 Task: Set the display primaries for Open GL video output for Windows to "Unknown primaries".
Action: Mouse moved to (129, 19)
Screenshot: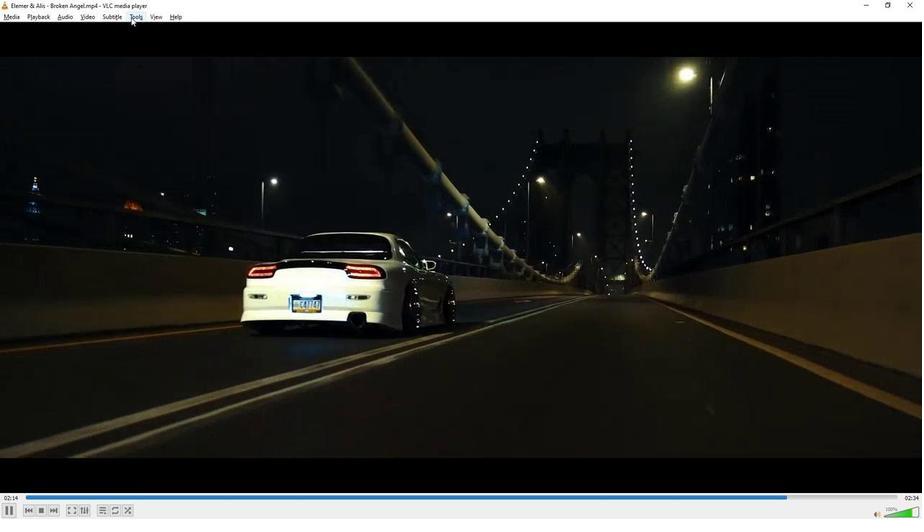 
Action: Mouse pressed left at (129, 19)
Screenshot: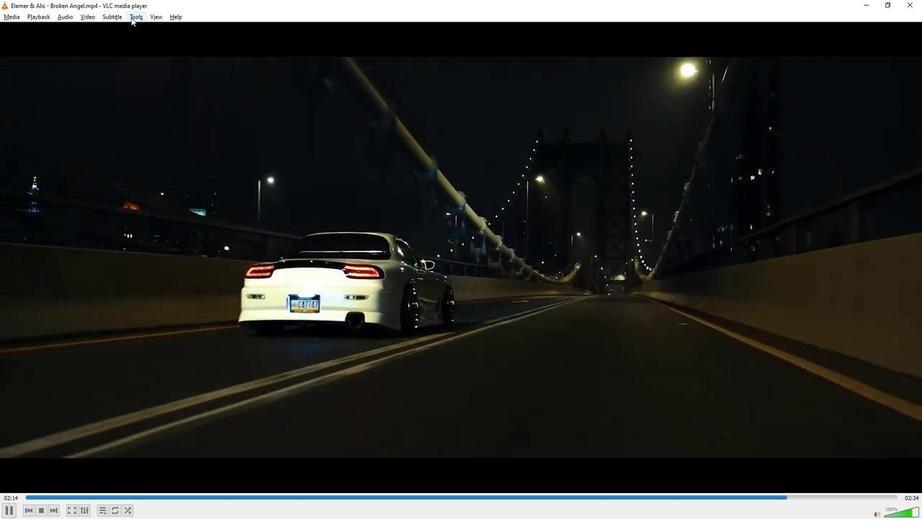 
Action: Mouse moved to (147, 131)
Screenshot: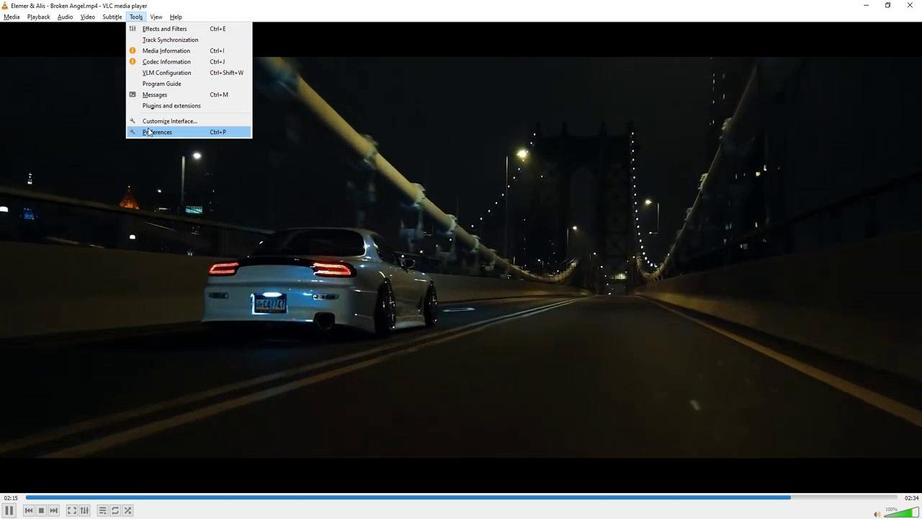 
Action: Mouse pressed left at (147, 131)
Screenshot: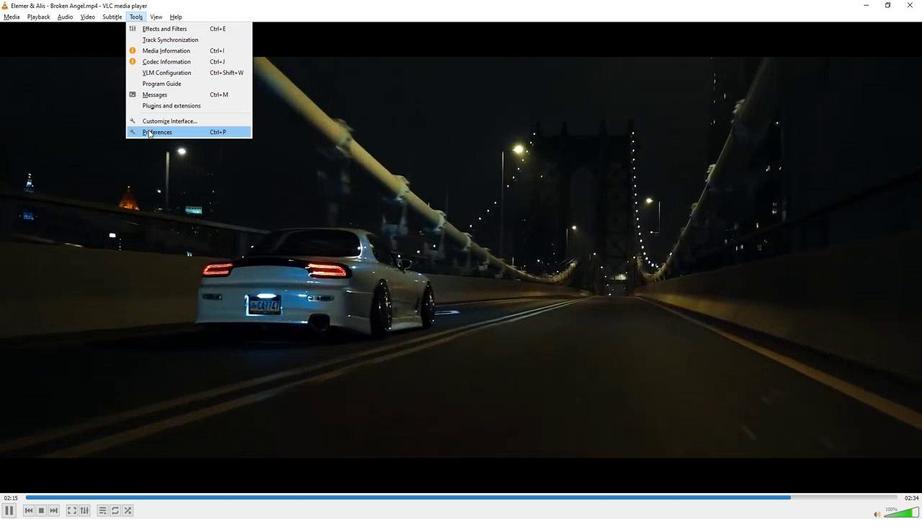 
Action: Mouse moved to (201, 409)
Screenshot: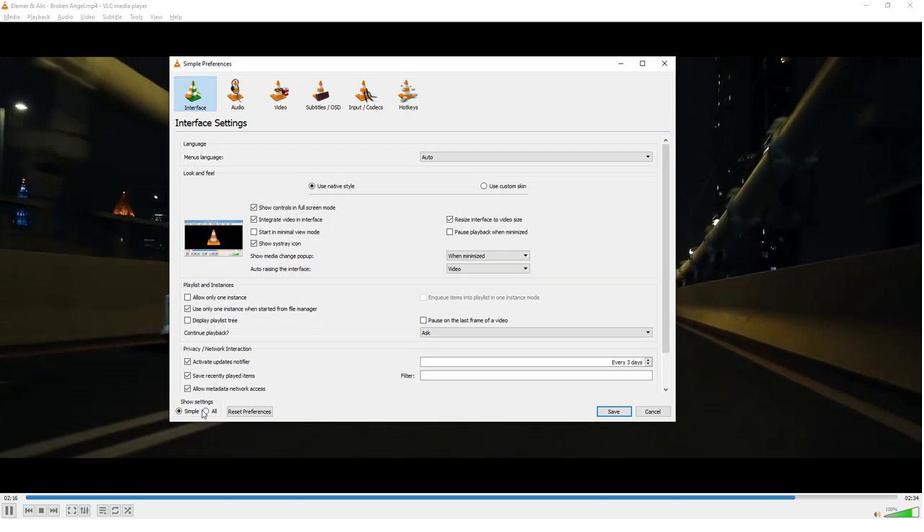 
Action: Mouse pressed left at (201, 409)
Screenshot: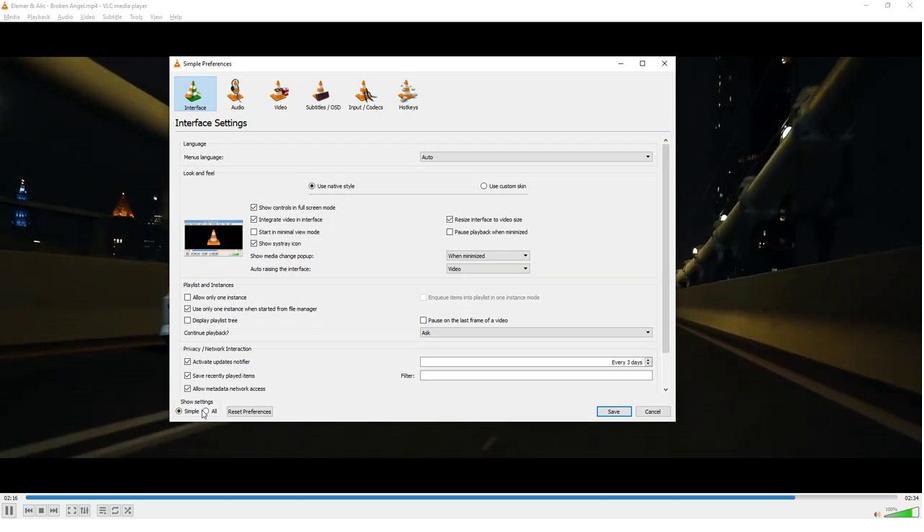 
Action: Mouse moved to (201, 409)
Screenshot: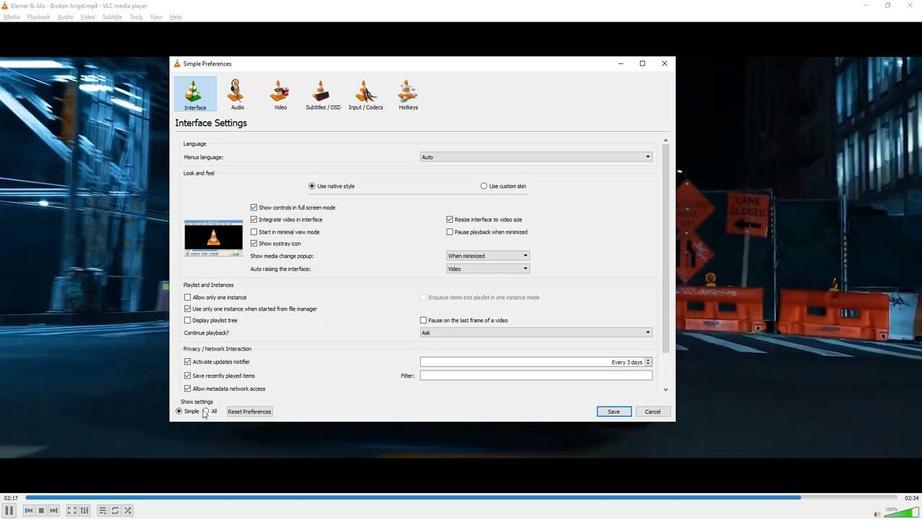 
Action: Mouse pressed left at (201, 409)
Screenshot: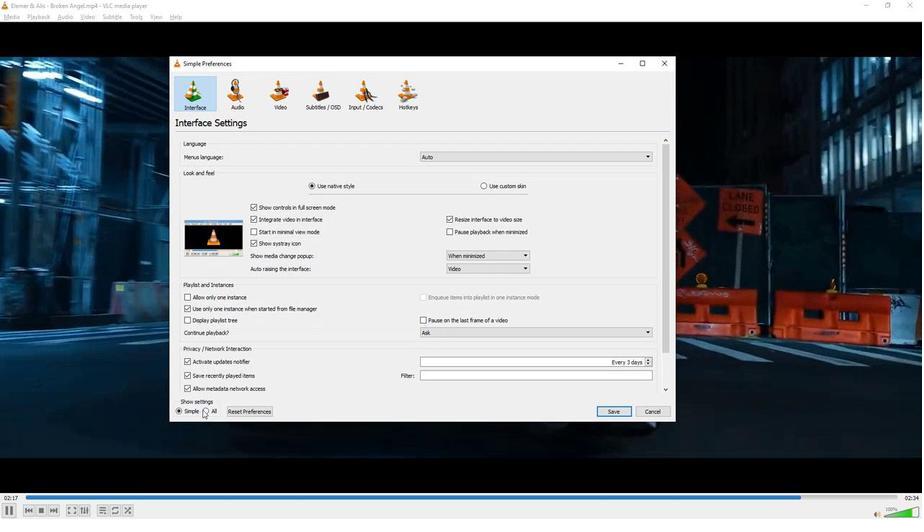 
Action: Mouse moved to (201, 357)
Screenshot: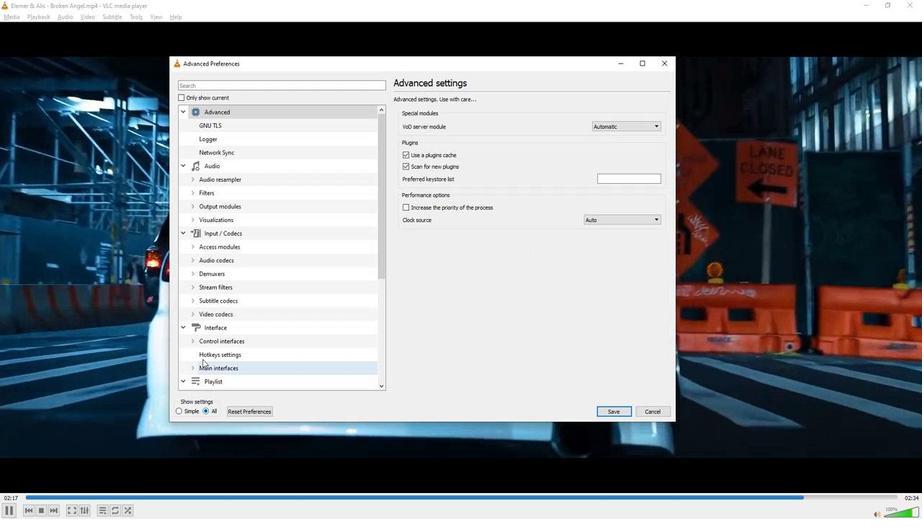 
Action: Mouse scrolled (201, 356) with delta (0, 0)
Screenshot: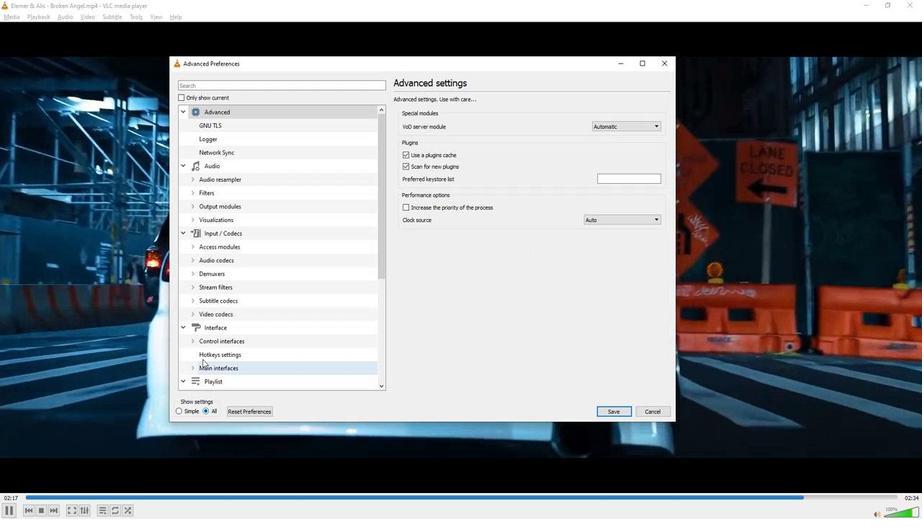 
Action: Mouse moved to (201, 357)
Screenshot: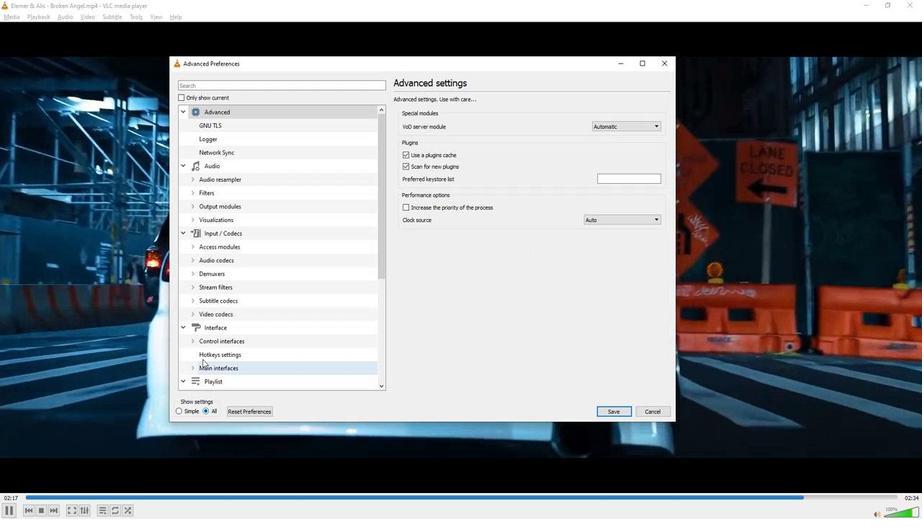 
Action: Mouse scrolled (201, 356) with delta (0, 0)
Screenshot: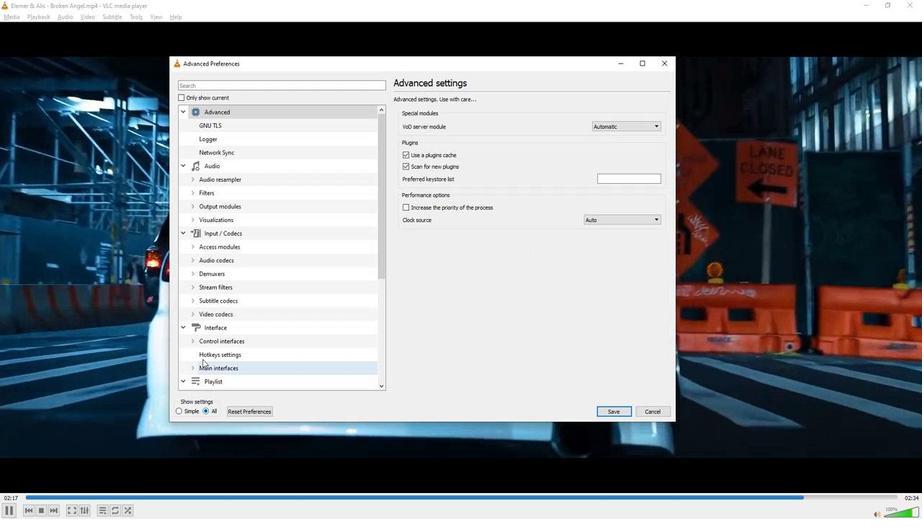 
Action: Mouse scrolled (201, 356) with delta (0, 0)
Screenshot: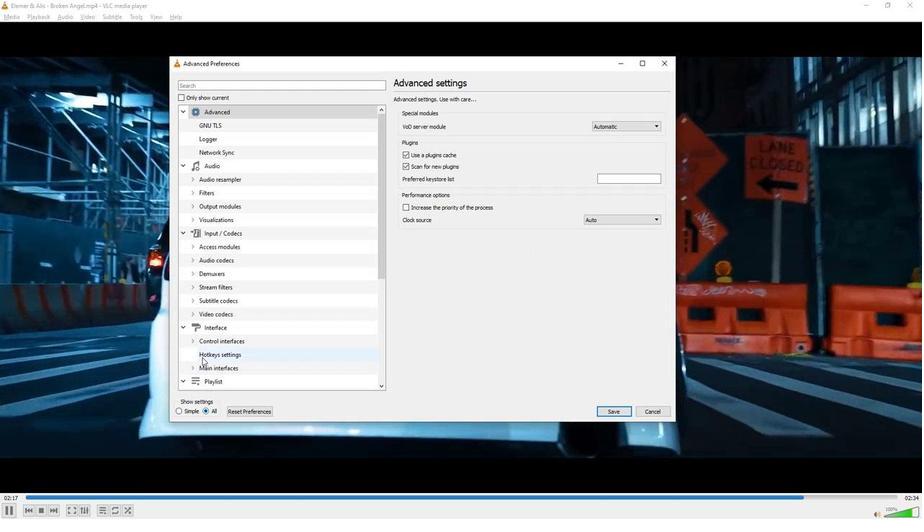 
Action: Mouse moved to (200, 356)
Screenshot: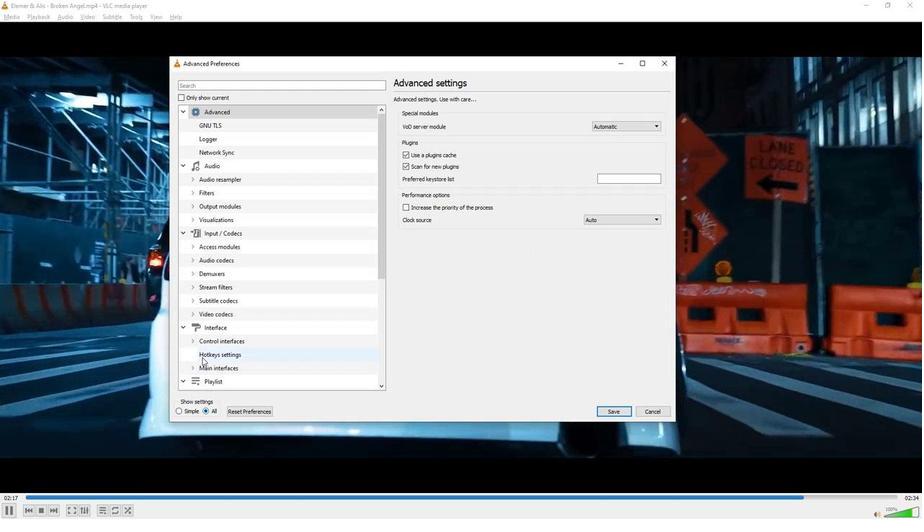 
Action: Mouse scrolled (200, 356) with delta (0, 0)
Screenshot: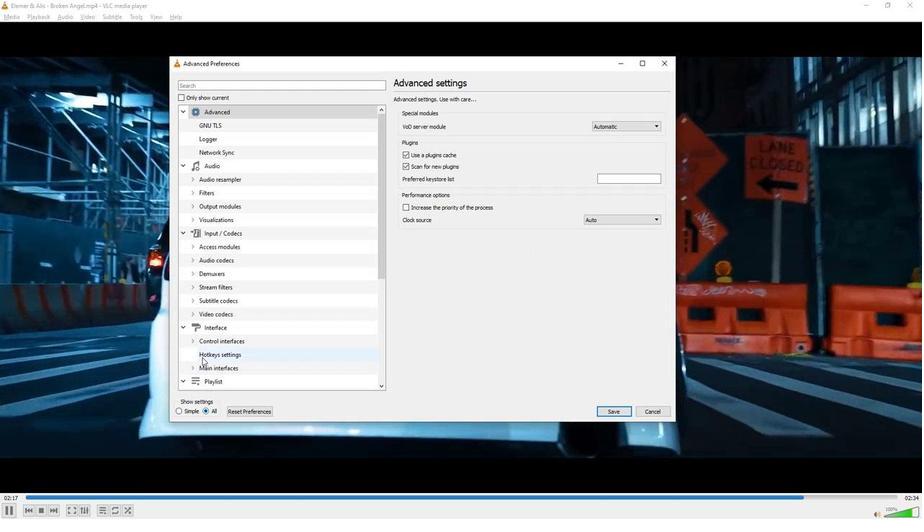 
Action: Mouse moved to (199, 356)
Screenshot: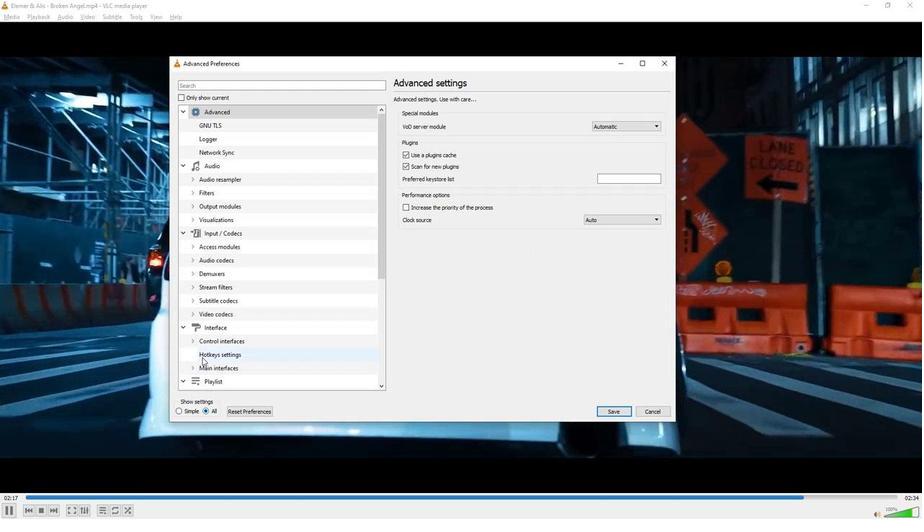 
Action: Mouse scrolled (199, 356) with delta (0, 0)
Screenshot: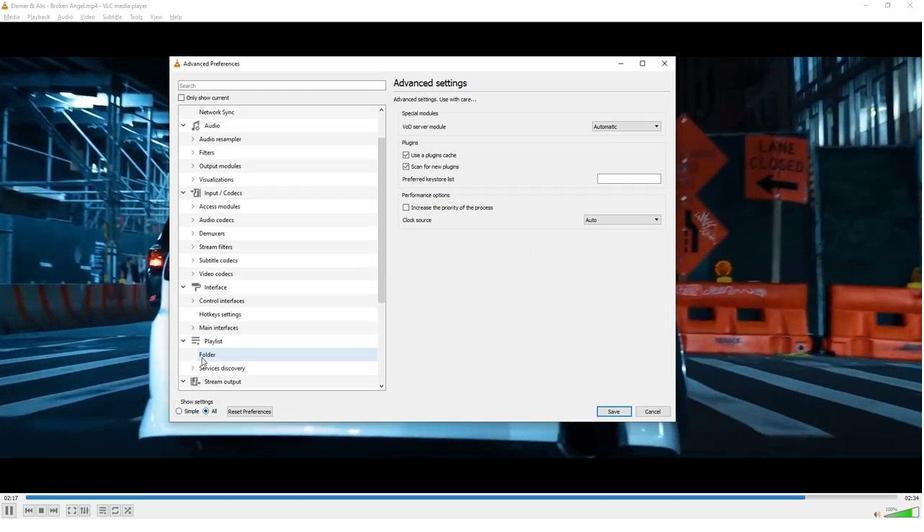 
Action: Mouse moved to (199, 356)
Screenshot: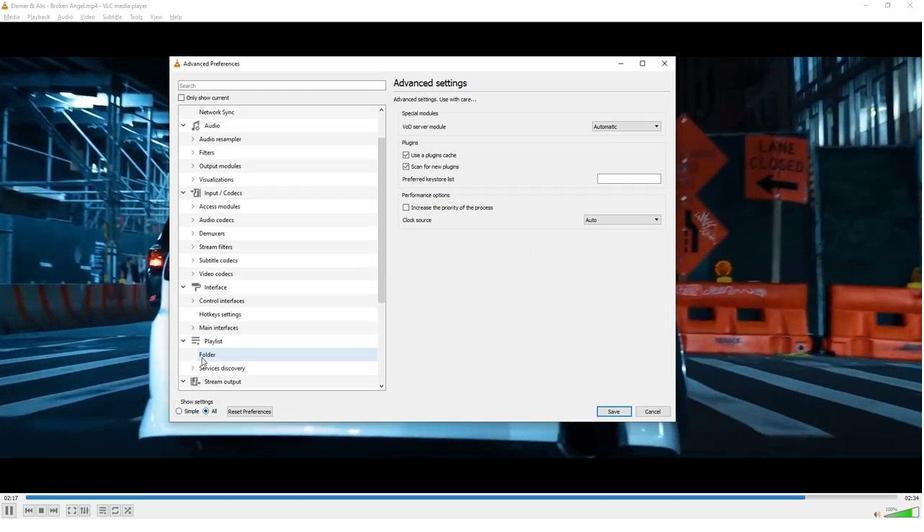 
Action: Mouse scrolled (199, 355) with delta (0, 0)
Screenshot: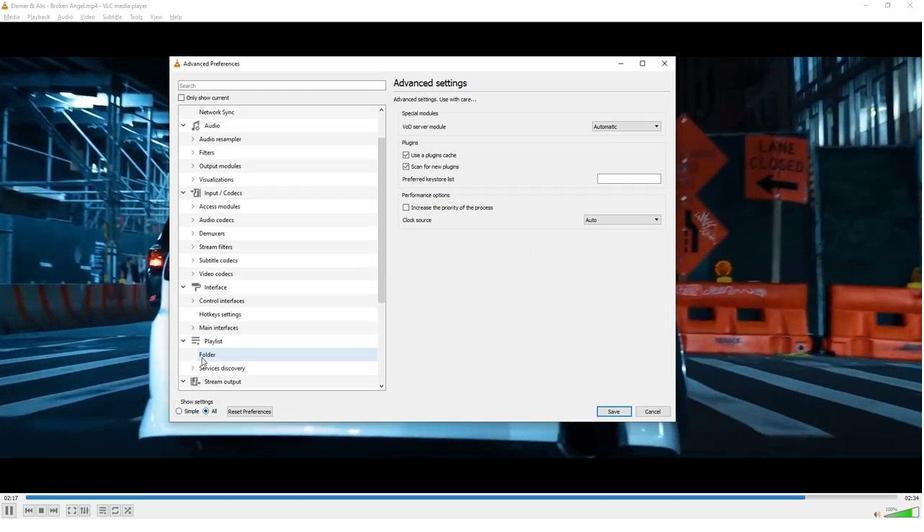 
Action: Mouse moved to (198, 354)
Screenshot: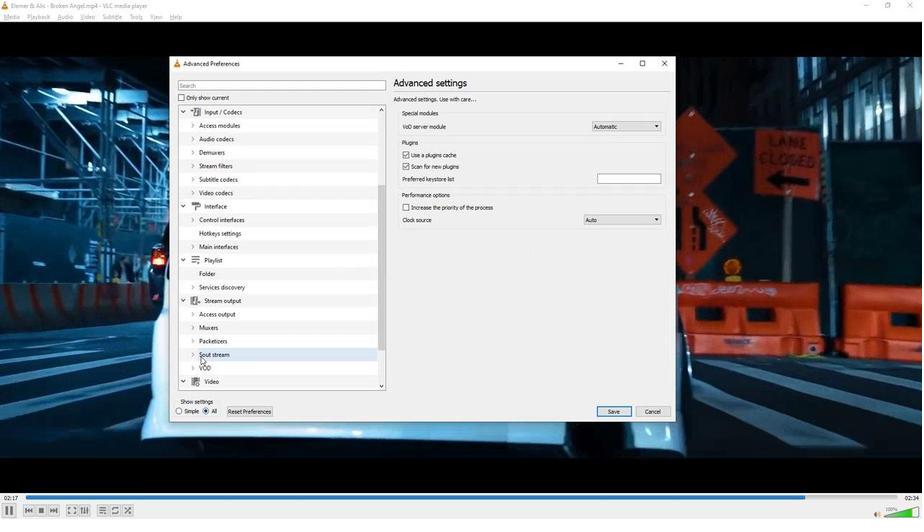 
Action: Mouse scrolled (198, 353) with delta (0, 0)
Screenshot: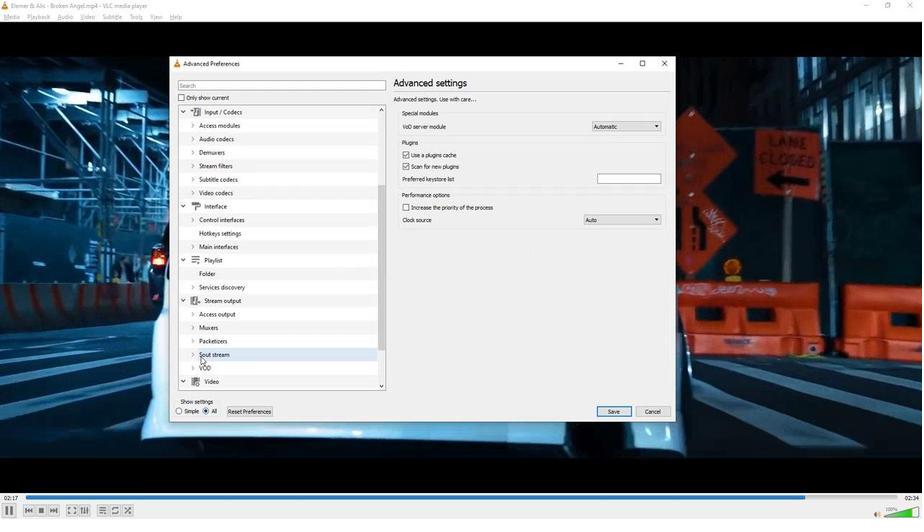 
Action: Mouse moved to (192, 354)
Screenshot: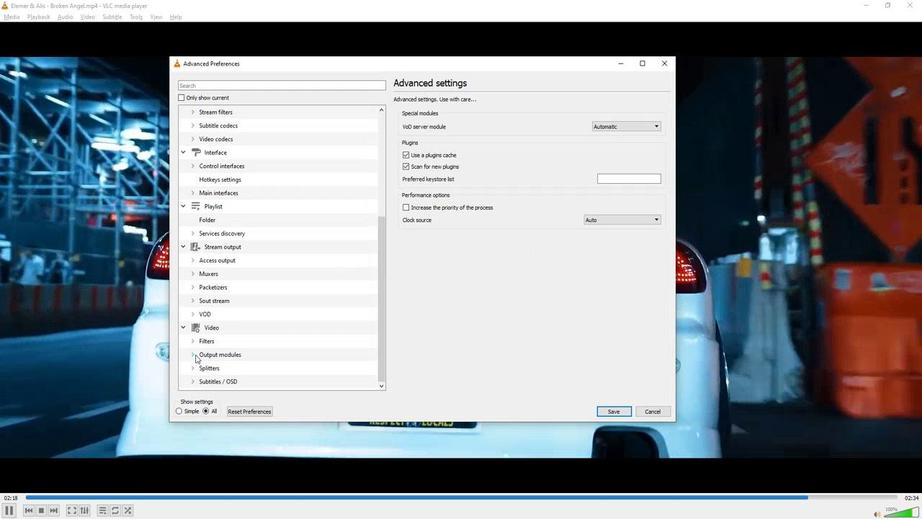 
Action: Mouse pressed left at (192, 354)
Screenshot: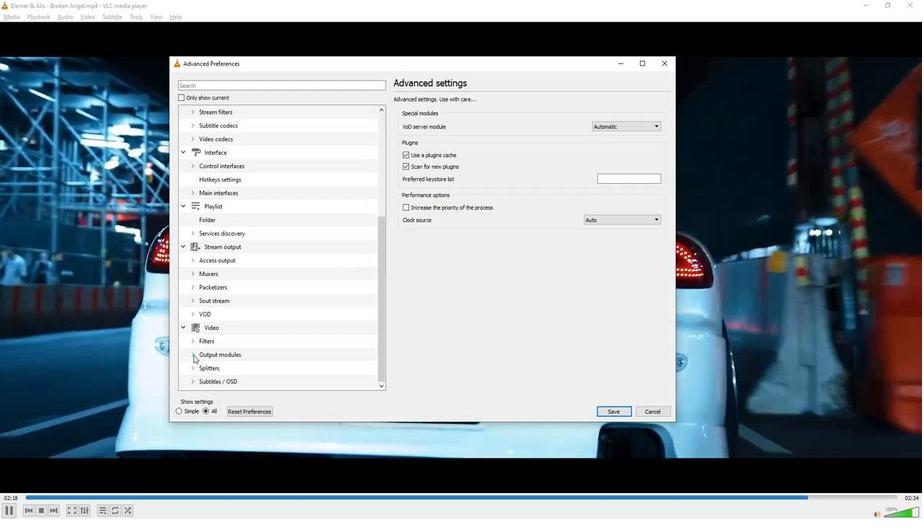 
Action: Mouse moved to (204, 351)
Screenshot: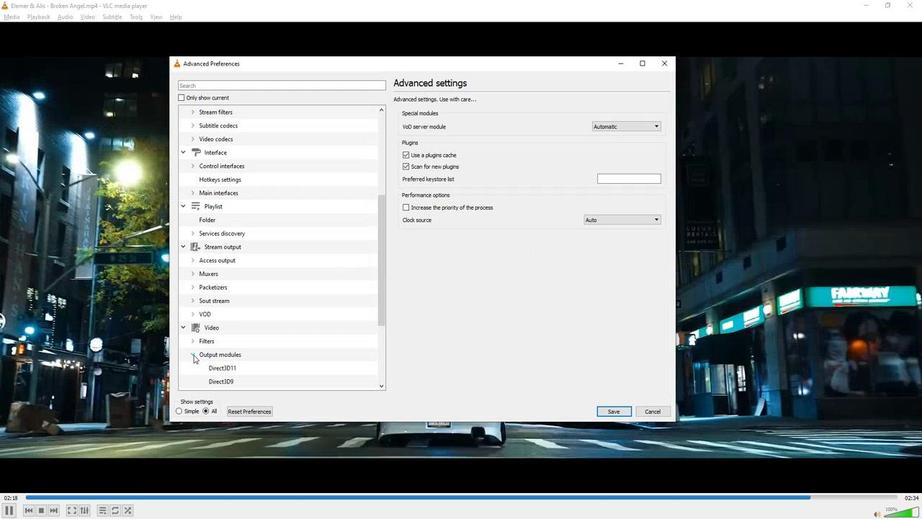 
Action: Mouse scrolled (204, 350) with delta (0, 0)
Screenshot: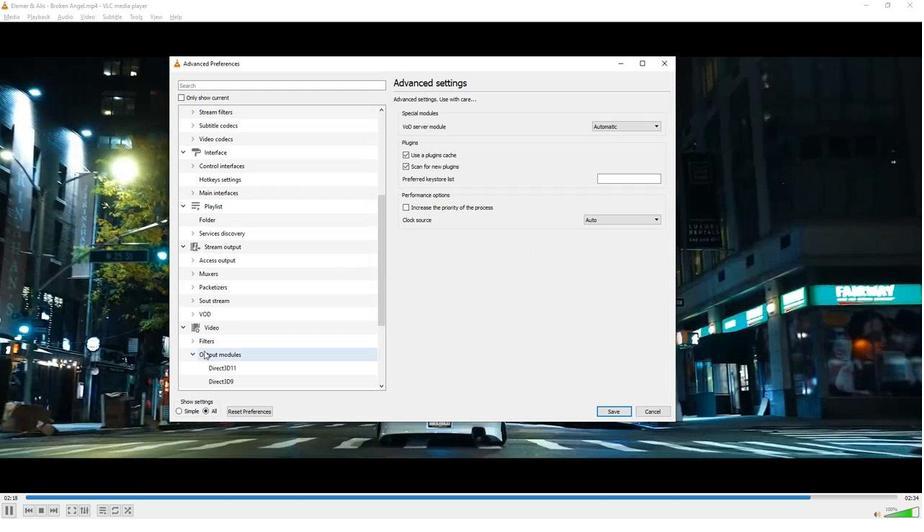 
Action: Mouse scrolled (204, 350) with delta (0, 0)
Screenshot: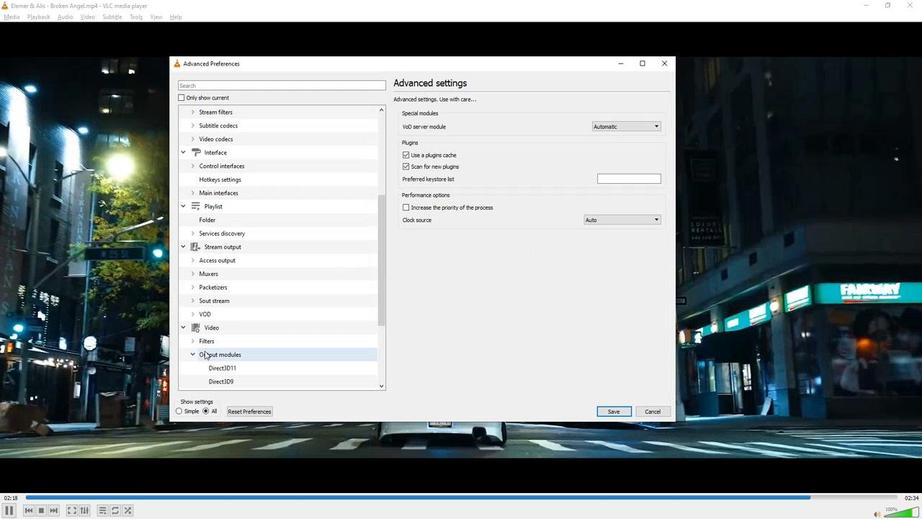 
Action: Mouse scrolled (204, 350) with delta (0, 0)
Screenshot: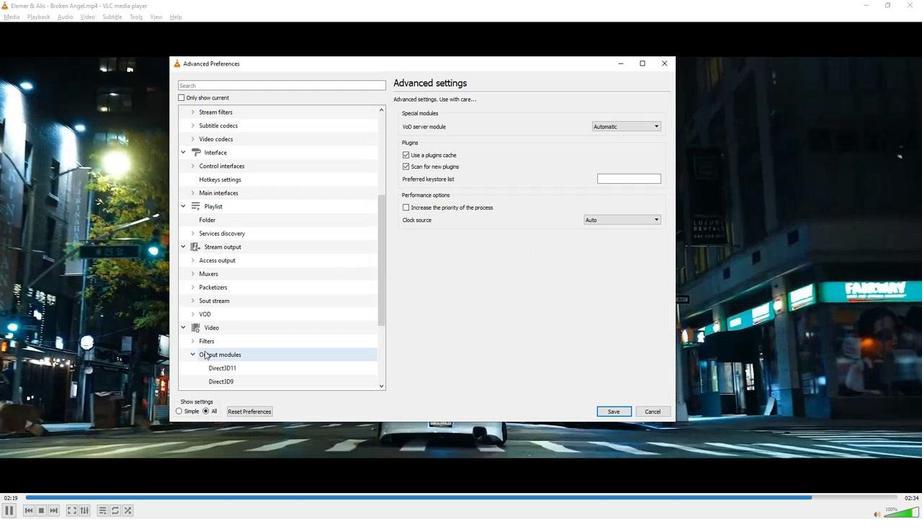 
Action: Mouse scrolled (204, 350) with delta (0, 0)
Screenshot: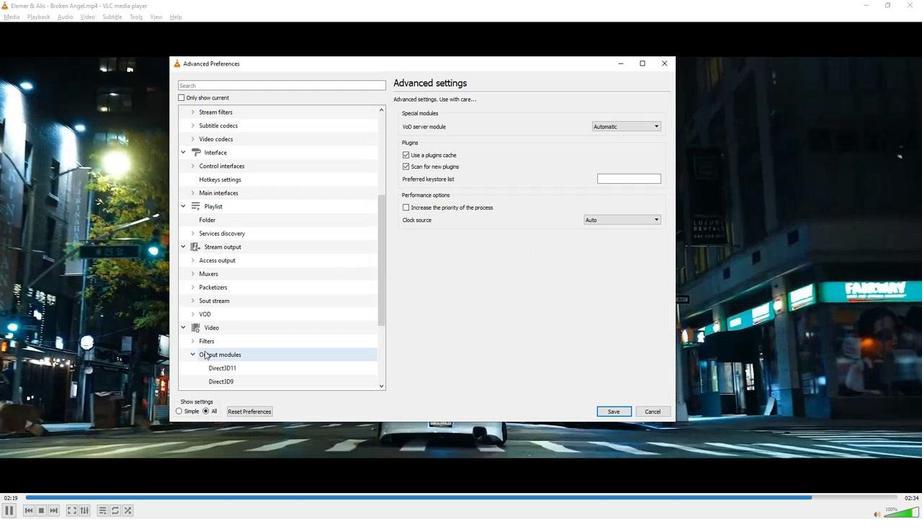 
Action: Mouse scrolled (204, 350) with delta (0, 0)
Screenshot: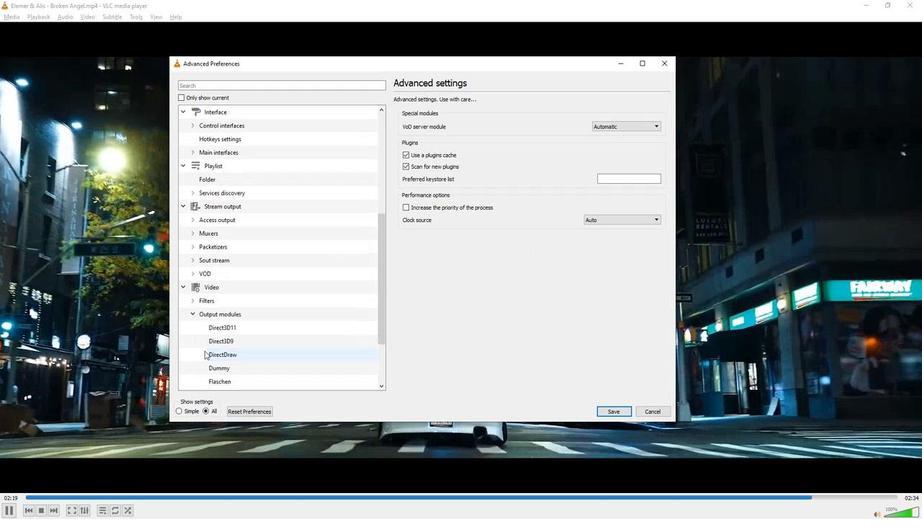 
Action: Mouse scrolled (204, 350) with delta (0, 0)
Screenshot: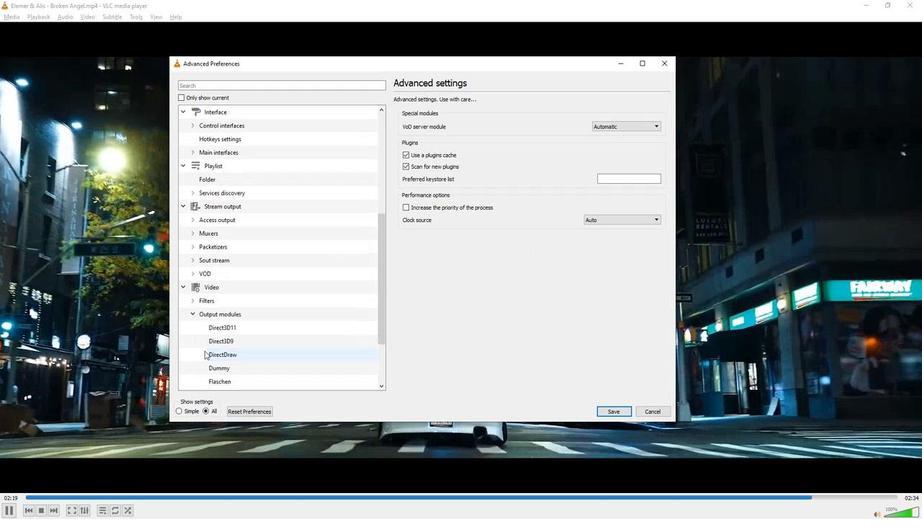 
Action: Mouse moved to (219, 330)
Screenshot: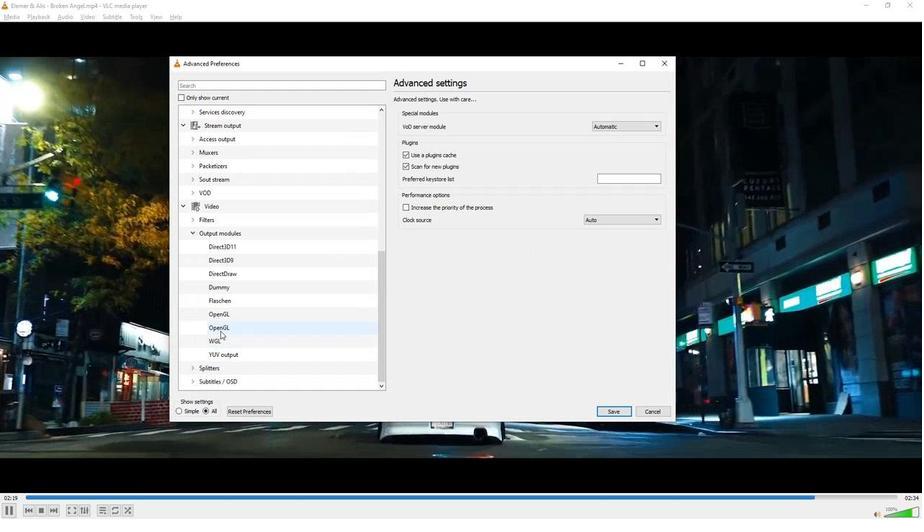 
Action: Mouse pressed left at (219, 330)
Screenshot: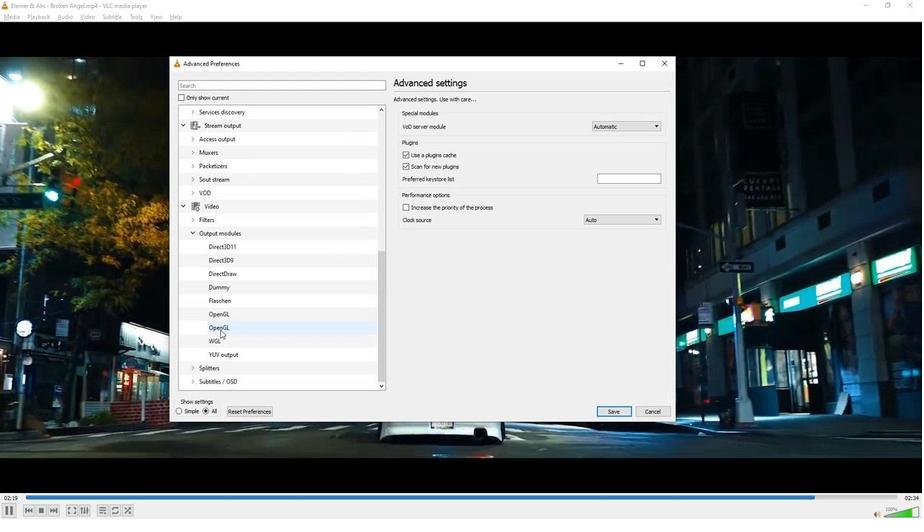 
Action: Mouse moved to (560, 155)
Screenshot: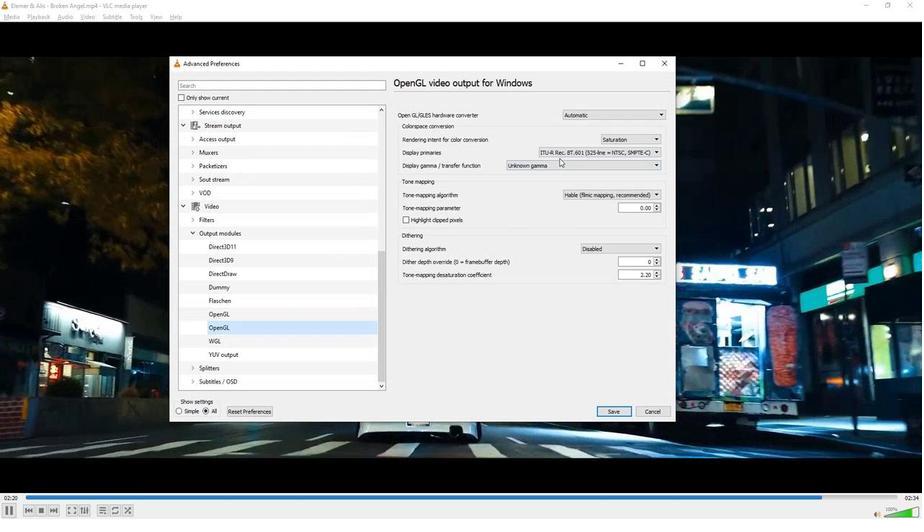 
Action: Mouse pressed left at (560, 155)
Screenshot: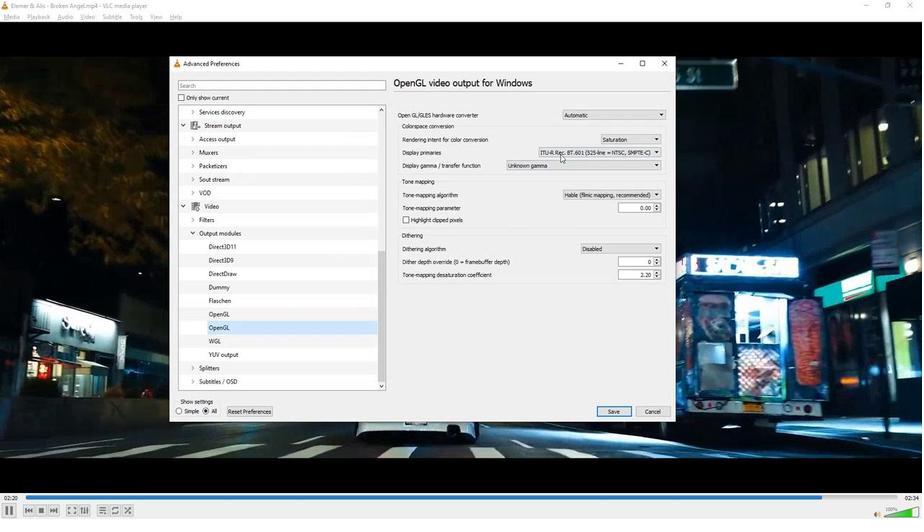 
Action: Mouse moved to (558, 161)
Screenshot: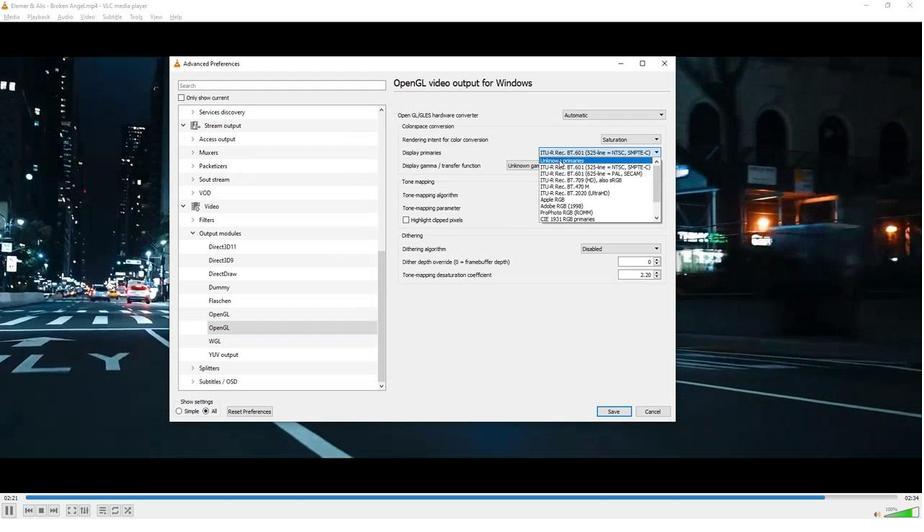 
Action: Mouse pressed left at (558, 161)
Screenshot: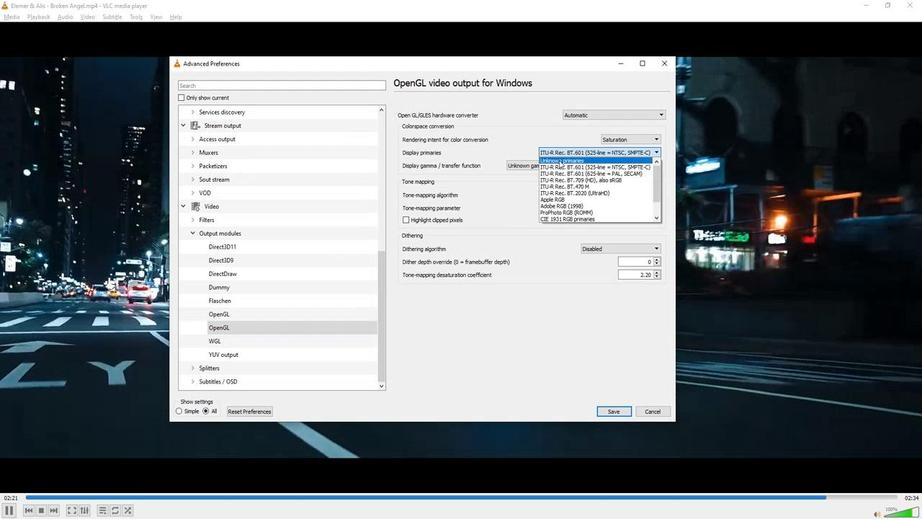 
Action: Mouse moved to (530, 281)
Screenshot: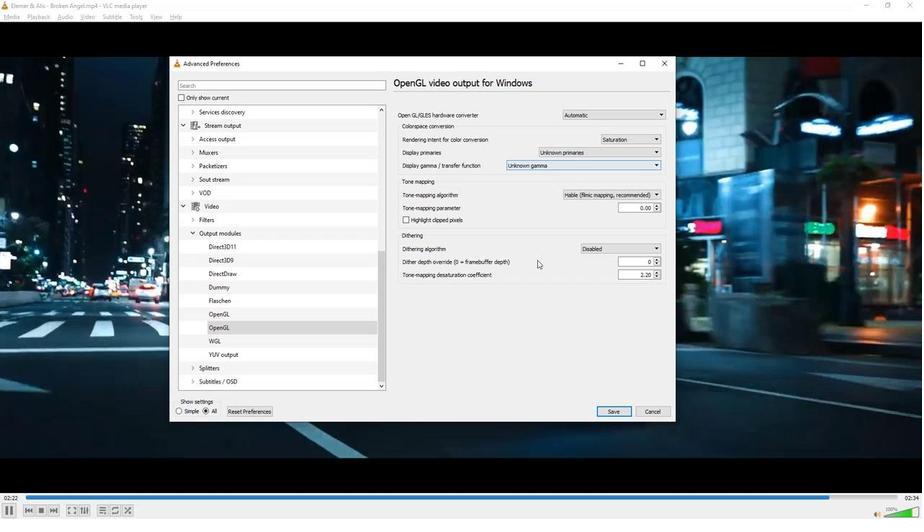
